 Task: Show all photos of Shell Knob, Missouri, US.
Action: Mouse moved to (779, 178)
Screenshot: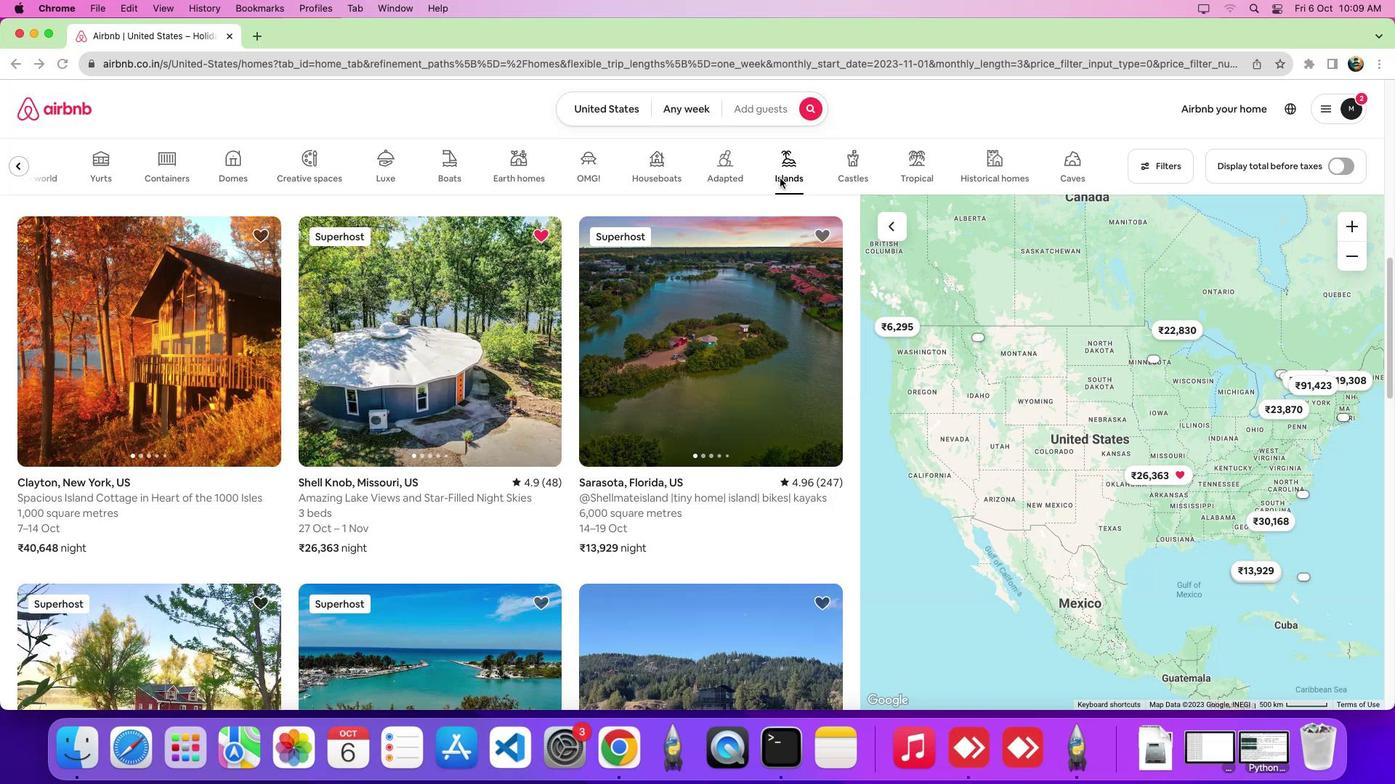
Action: Mouse pressed left at (779, 178)
Screenshot: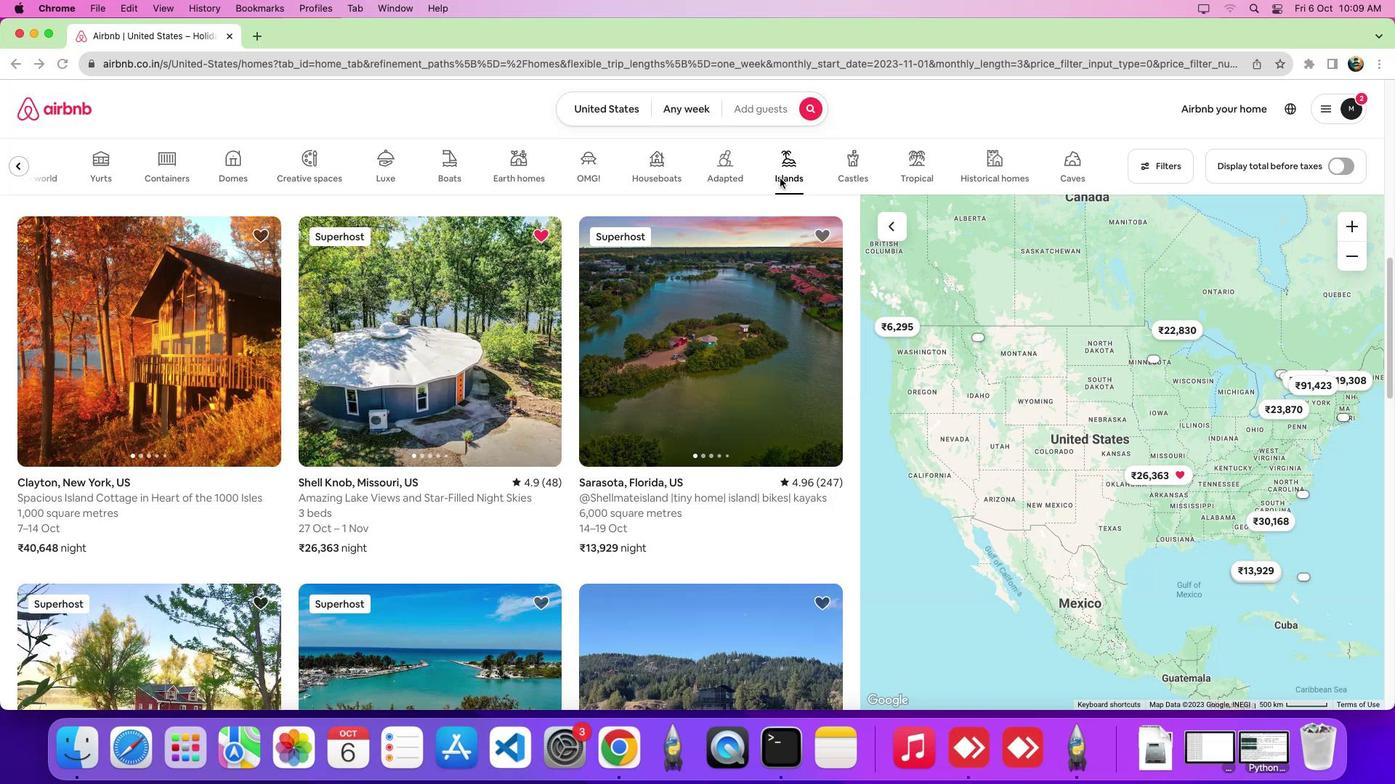 
Action: Mouse moved to (438, 399)
Screenshot: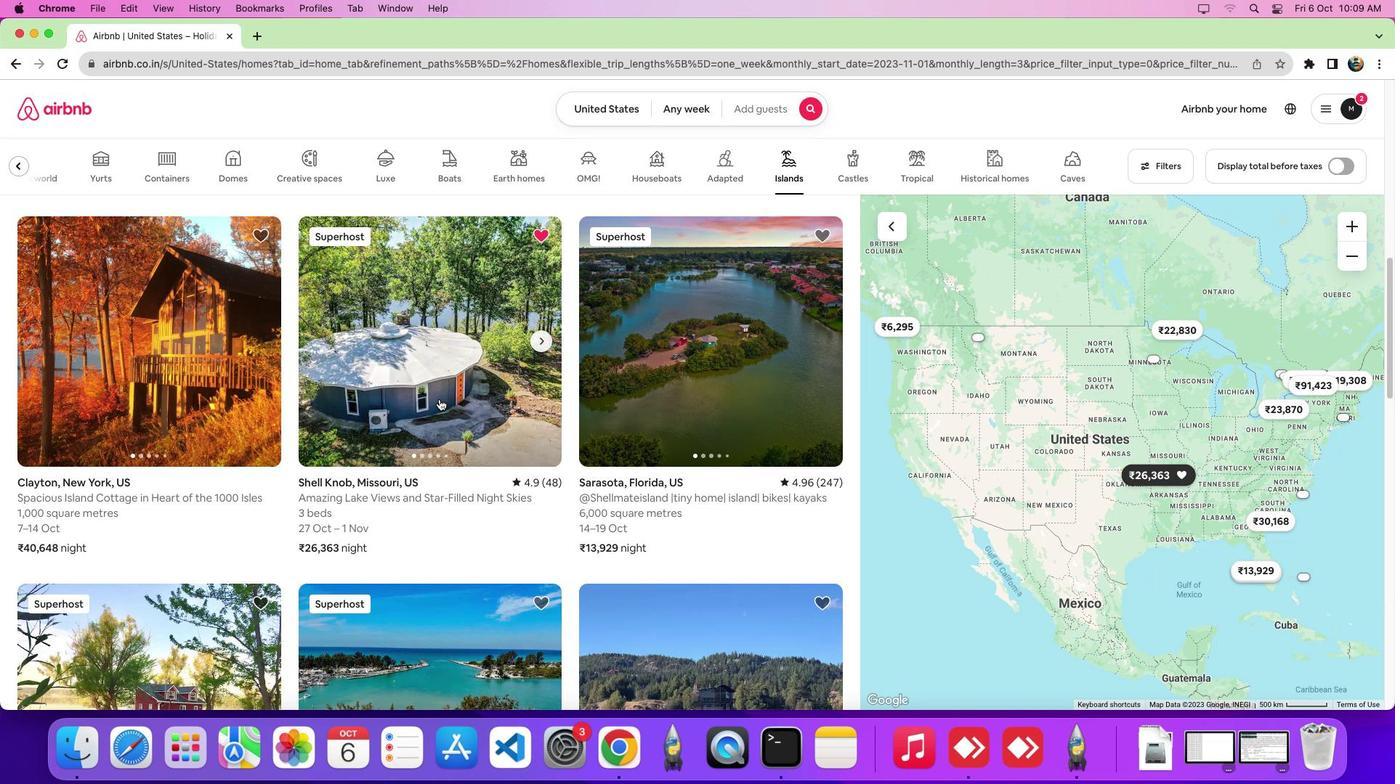 
Action: Mouse pressed left at (438, 399)
Screenshot: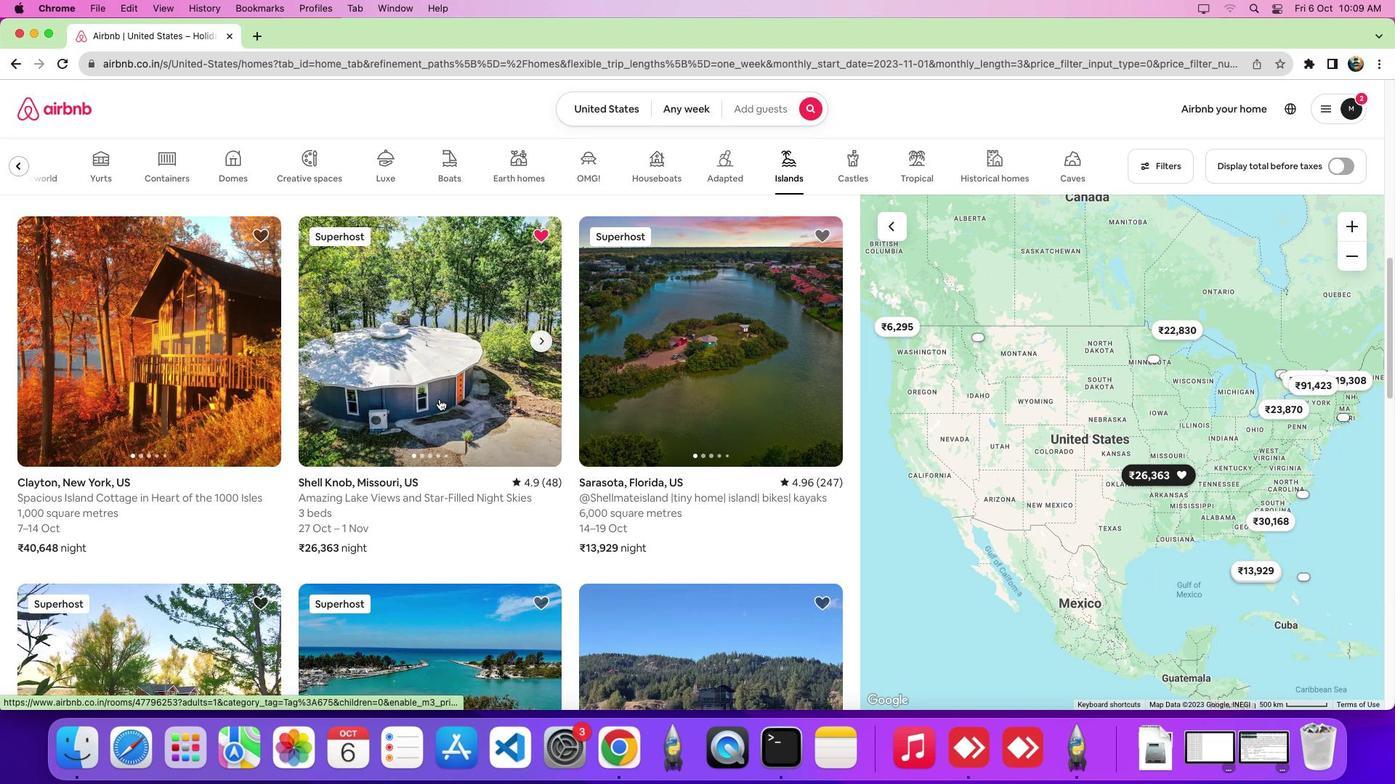 
Action: Mouse moved to (1062, 501)
Screenshot: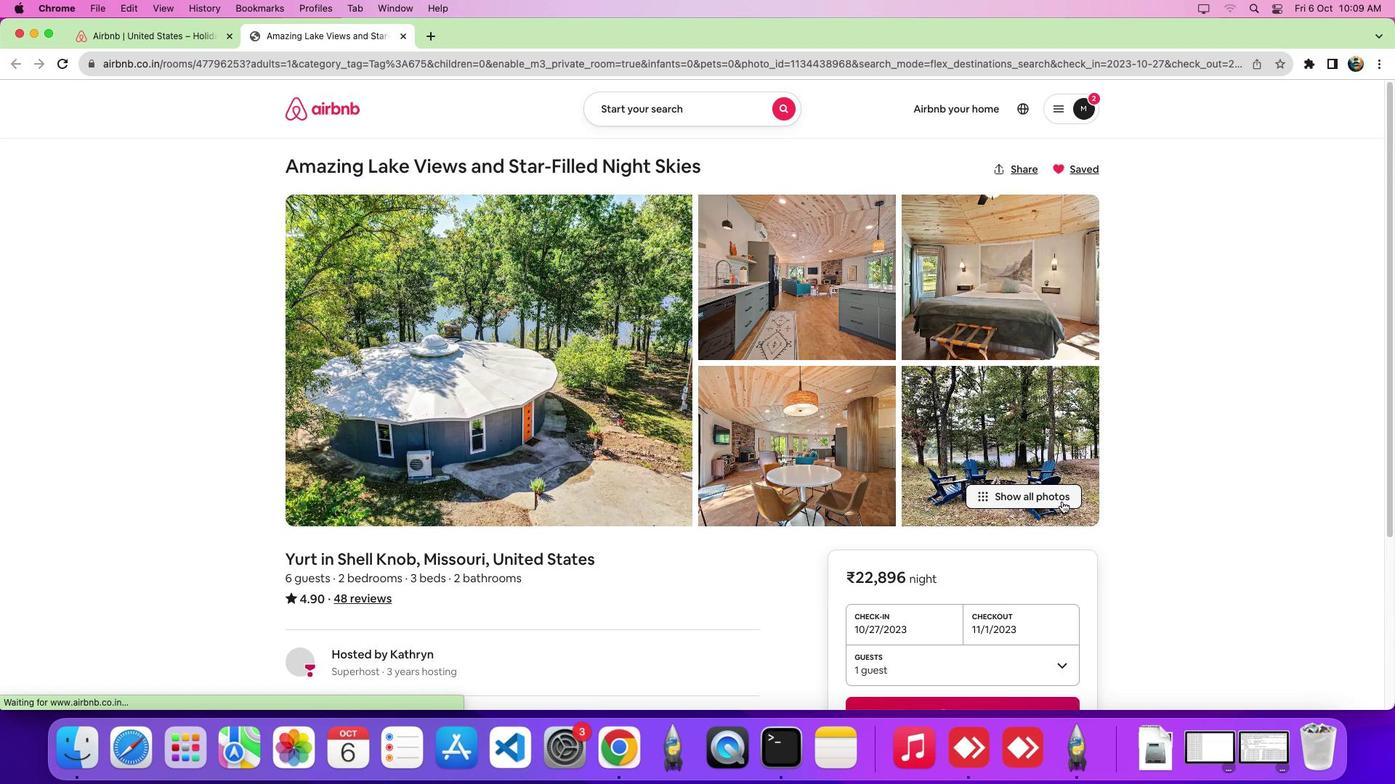 
Action: Mouse pressed left at (1062, 501)
Screenshot: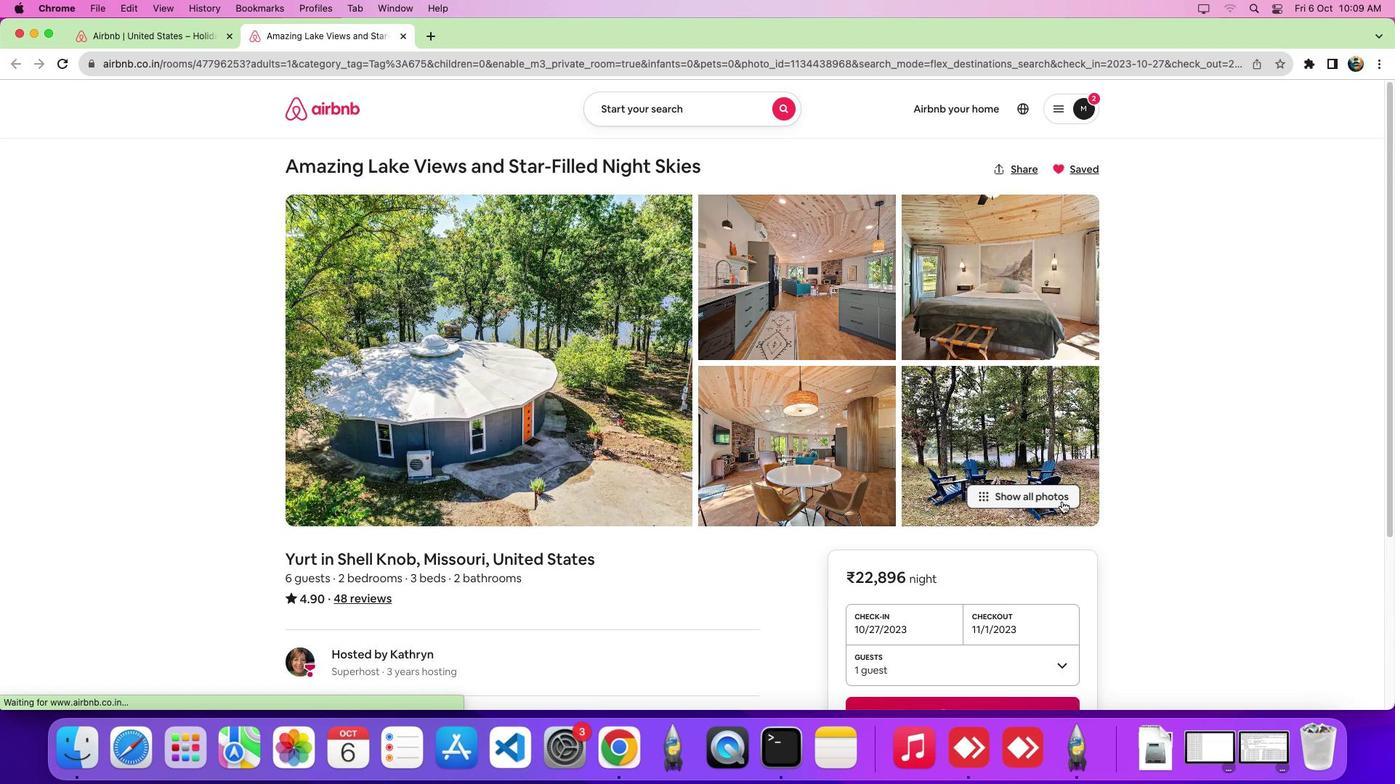 
Action: Mouse moved to (1062, 500)
Screenshot: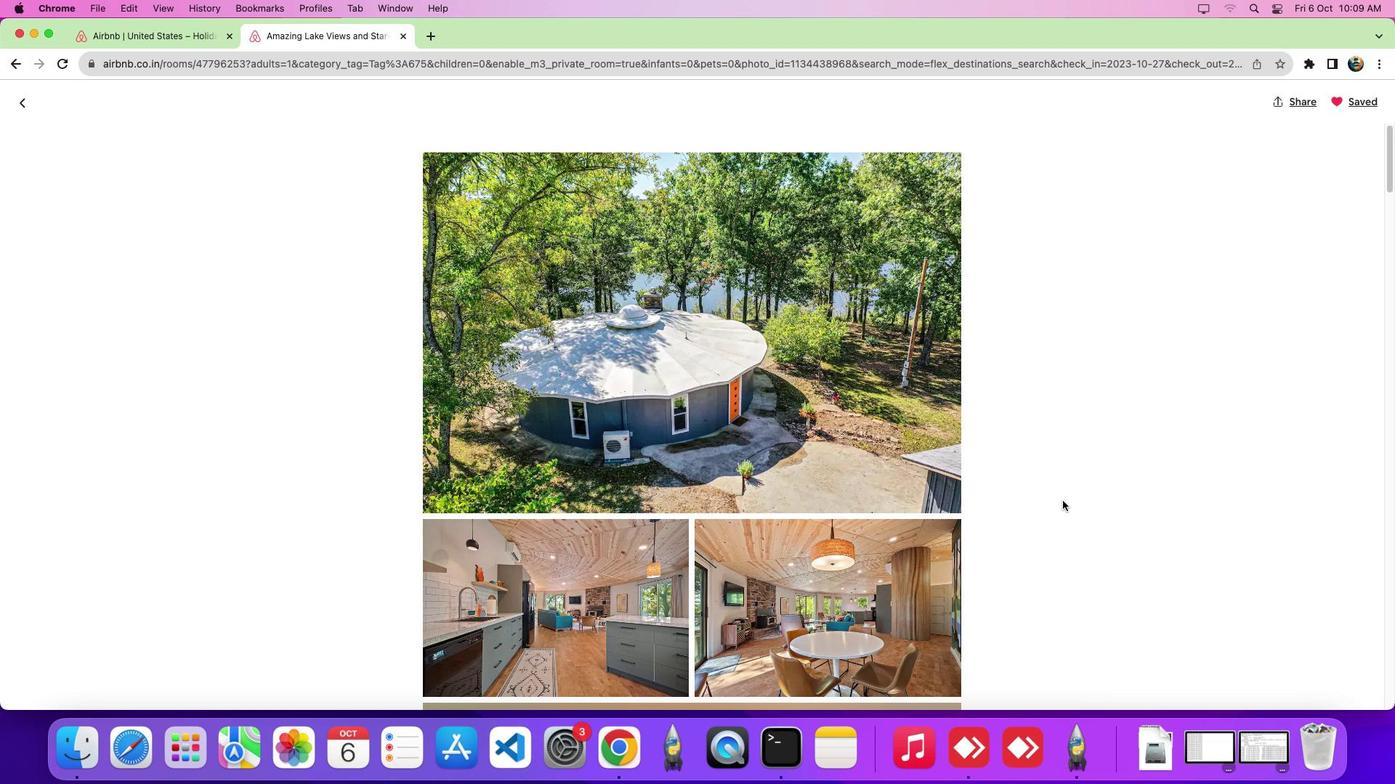 
Action: Mouse scrolled (1062, 500) with delta (0, 0)
Screenshot: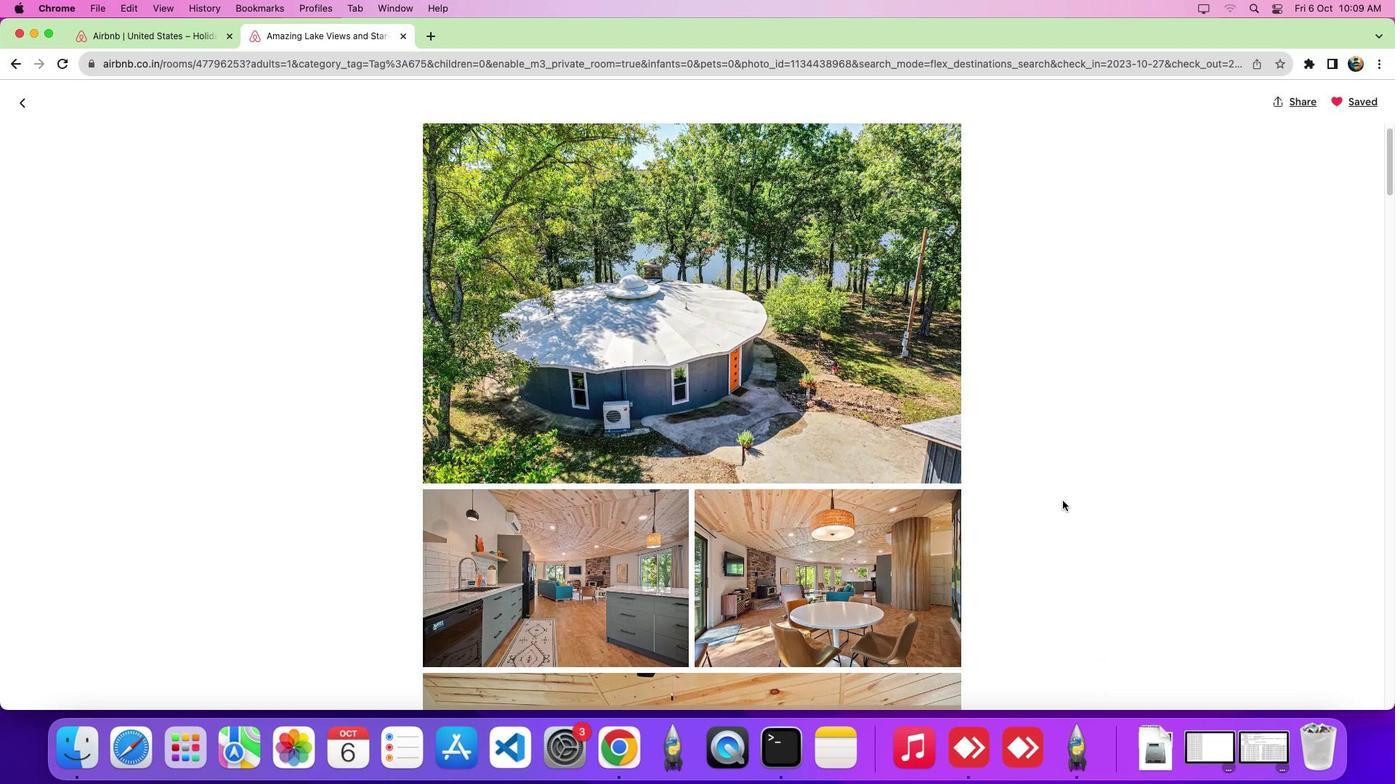
Action: Mouse scrolled (1062, 500) with delta (0, -1)
Screenshot: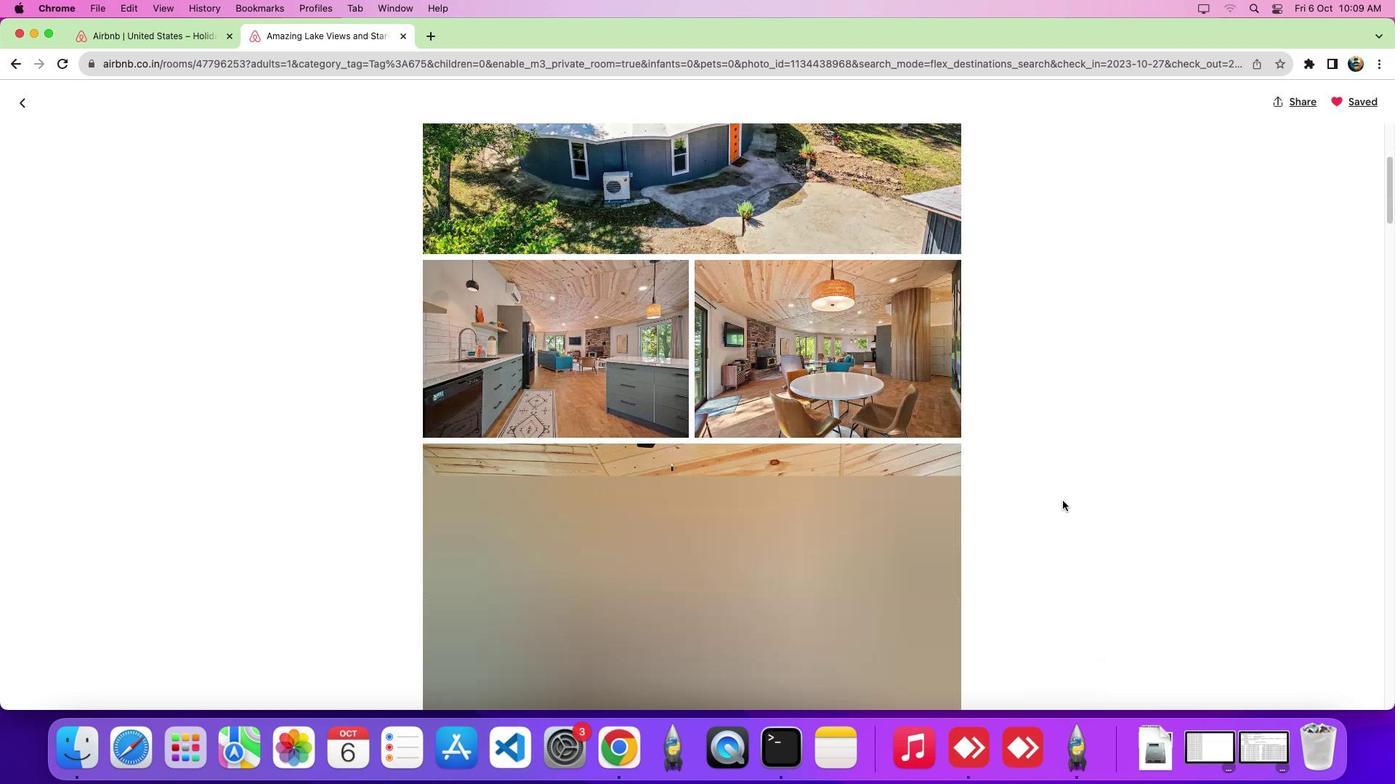 
Action: Mouse scrolled (1062, 500) with delta (0, -6)
Screenshot: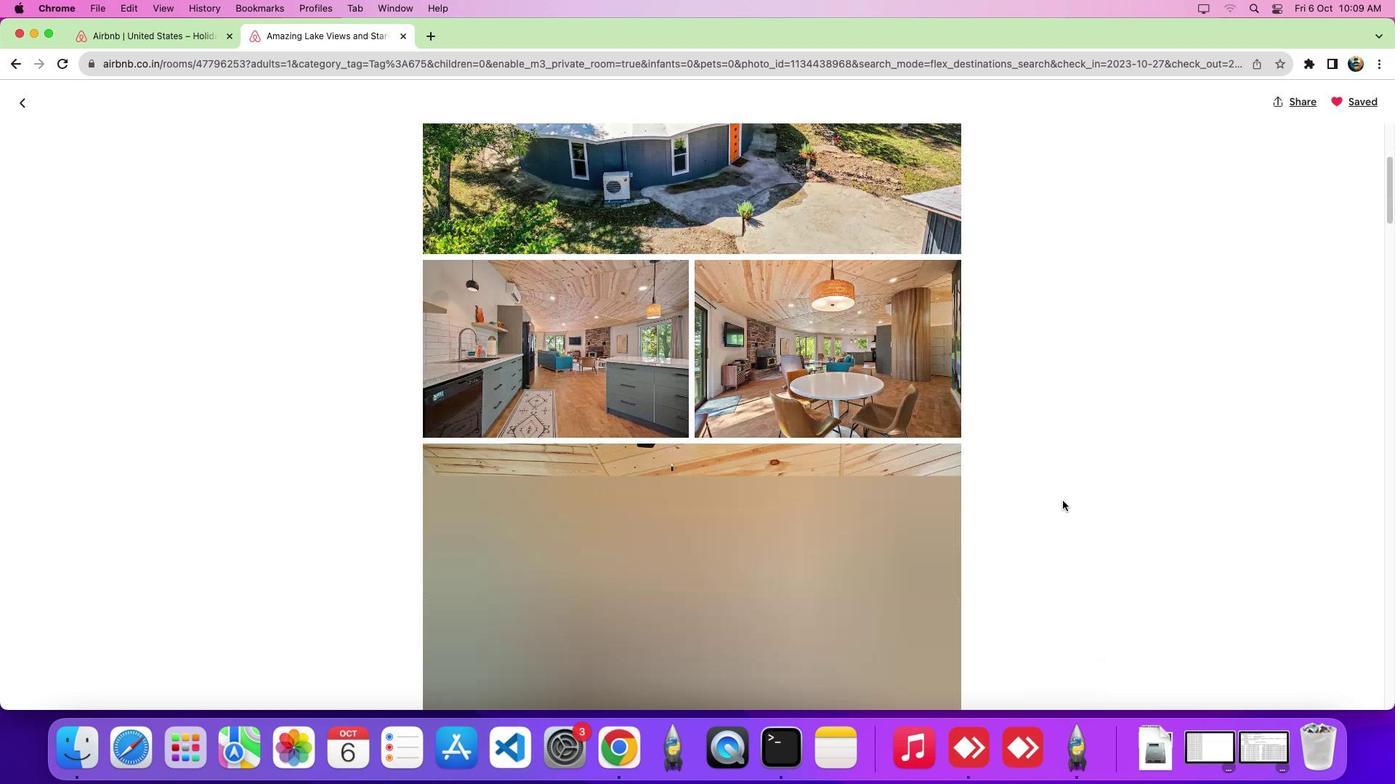
Action: Mouse scrolled (1062, 500) with delta (0, -10)
Screenshot: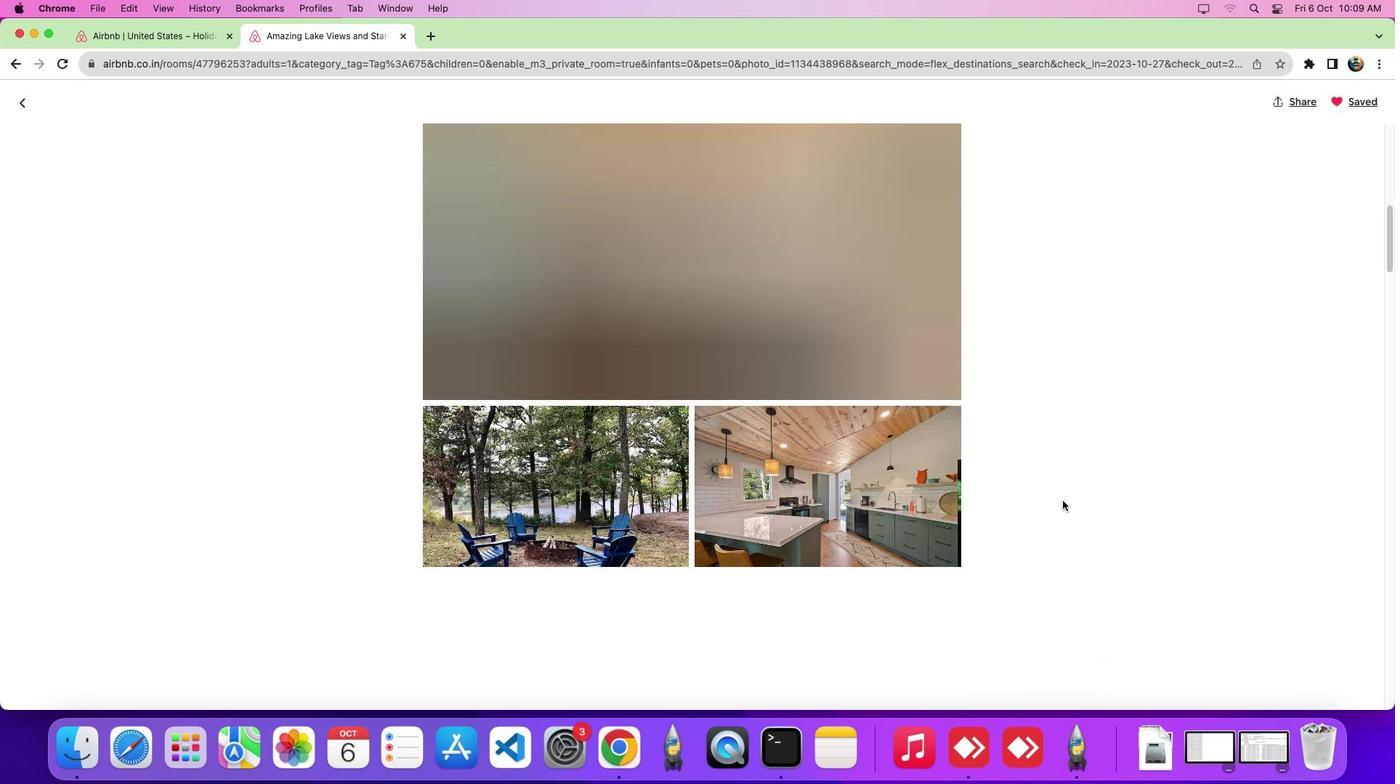 
Action: Mouse scrolled (1062, 500) with delta (0, -10)
Screenshot: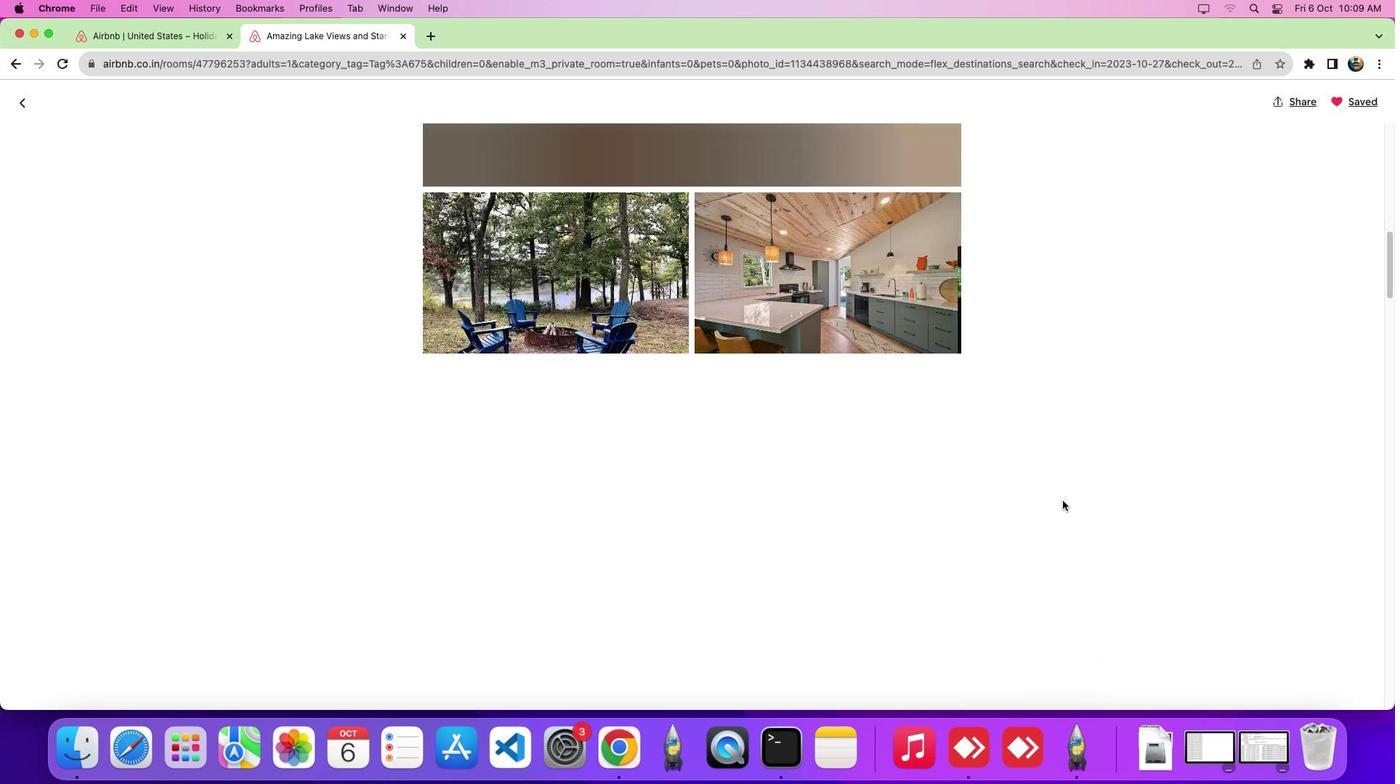 
Action: Mouse moved to (1065, 501)
Screenshot: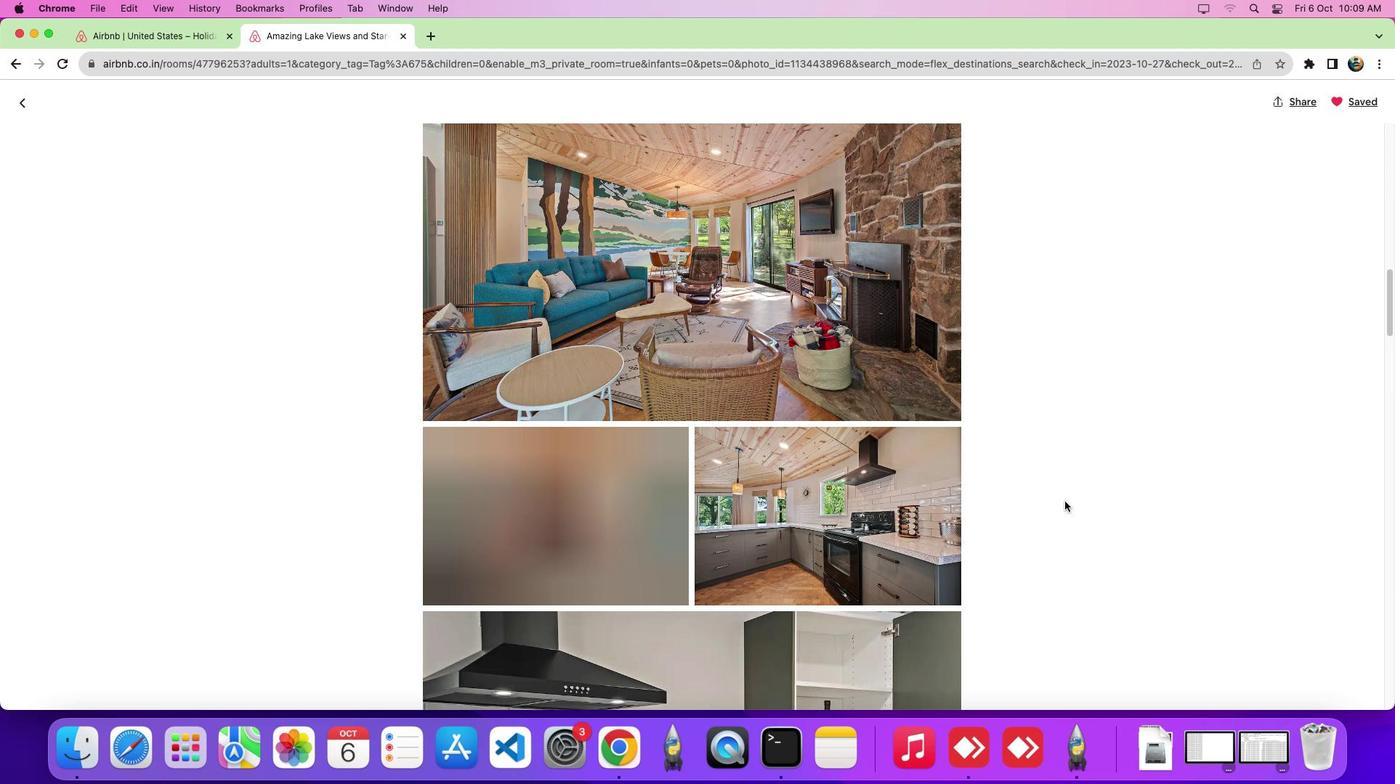 
Action: Mouse scrolled (1065, 501) with delta (0, 0)
Screenshot: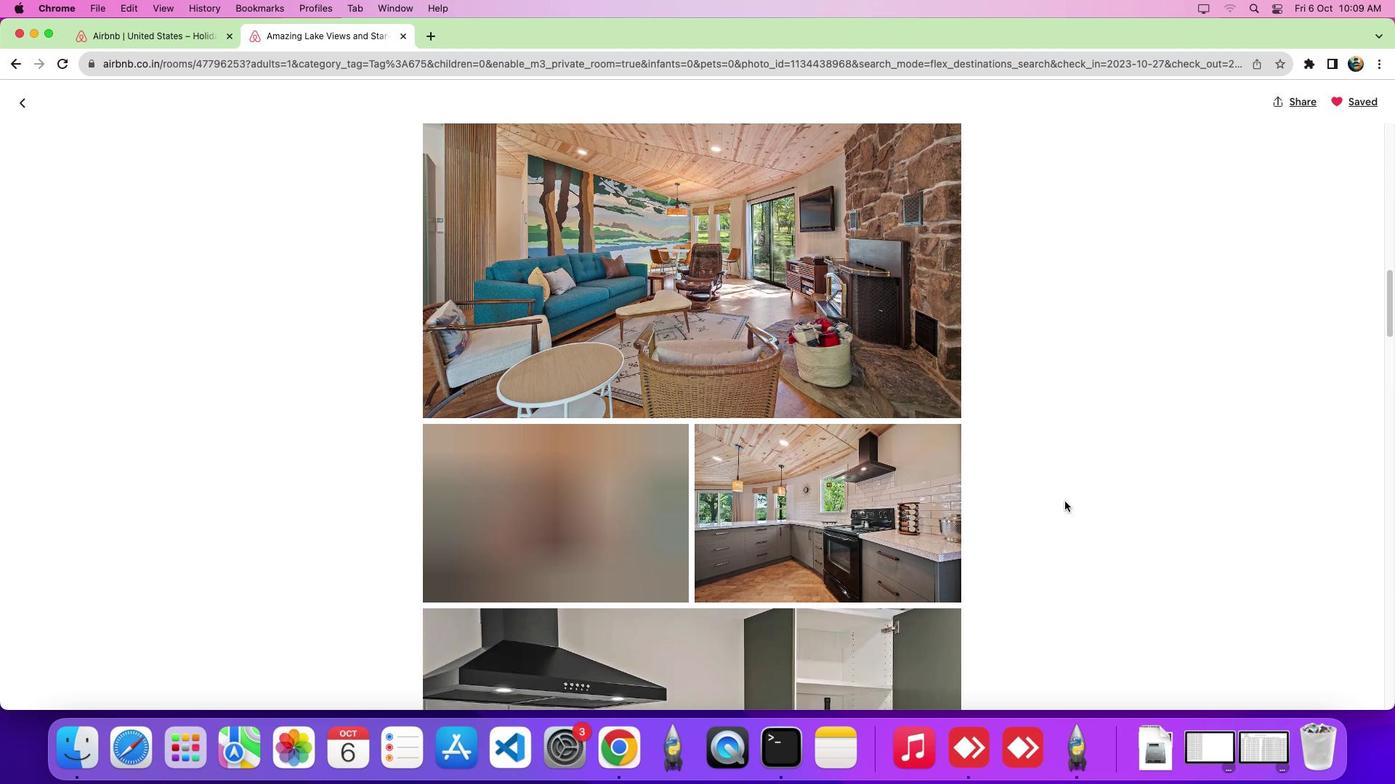 
Action: Mouse scrolled (1065, 501) with delta (0, 0)
Screenshot: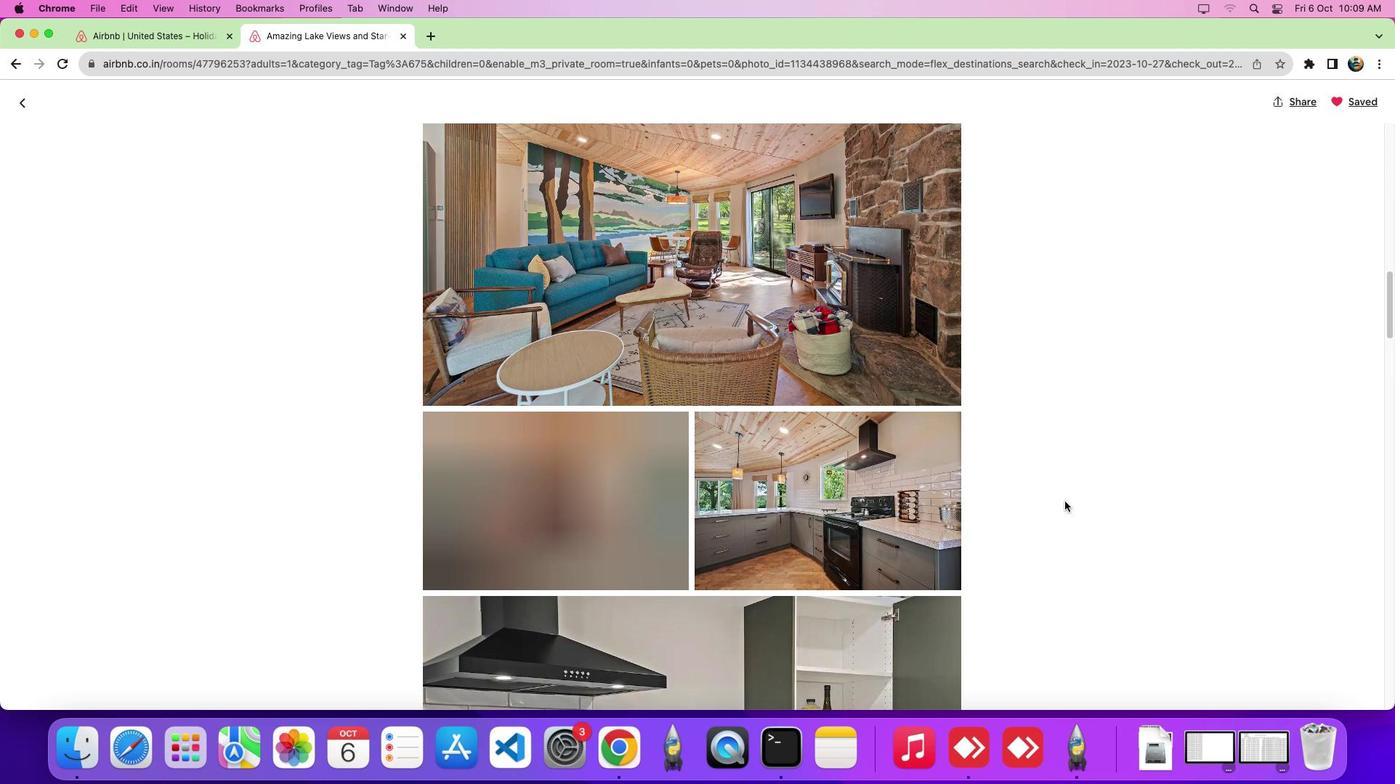 
Action: Mouse scrolled (1065, 501) with delta (0, 0)
Screenshot: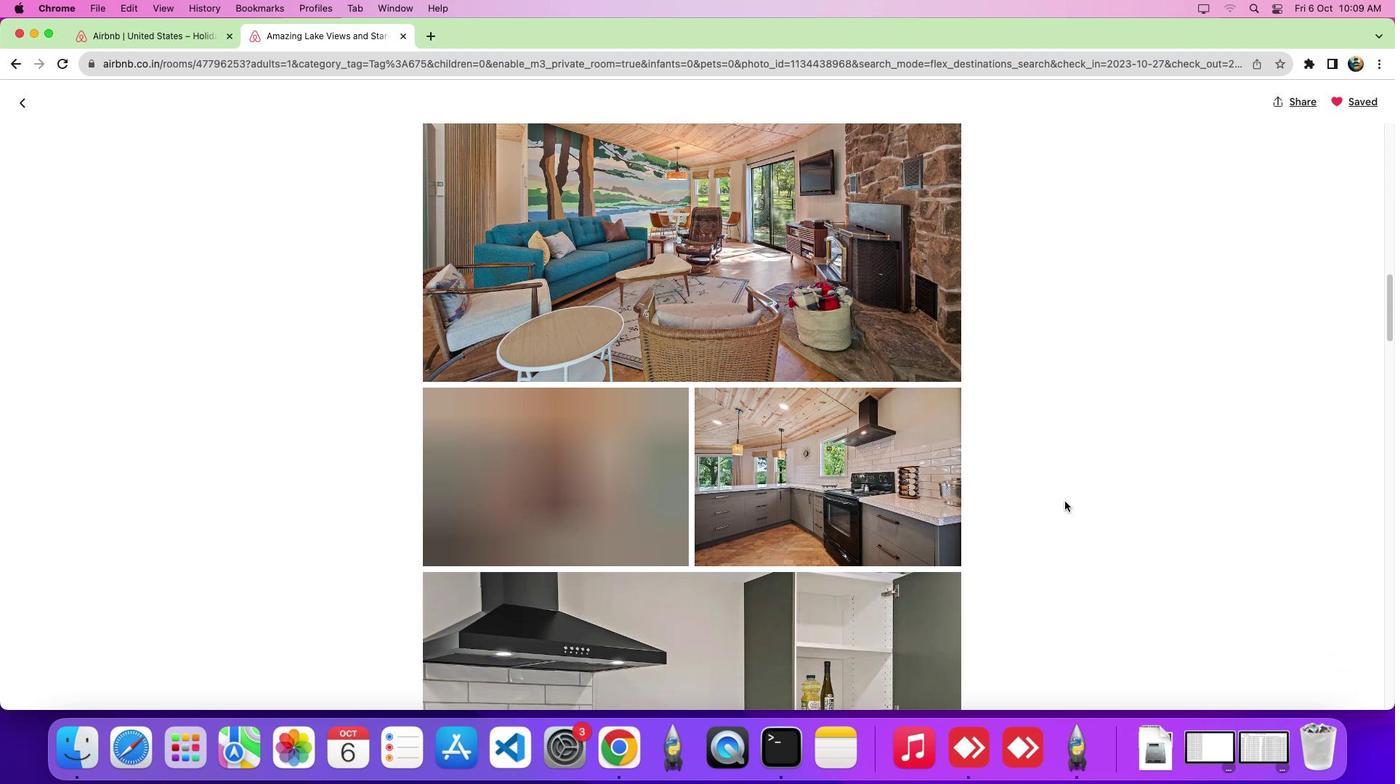 
Action: Mouse scrolled (1065, 501) with delta (0, 0)
Screenshot: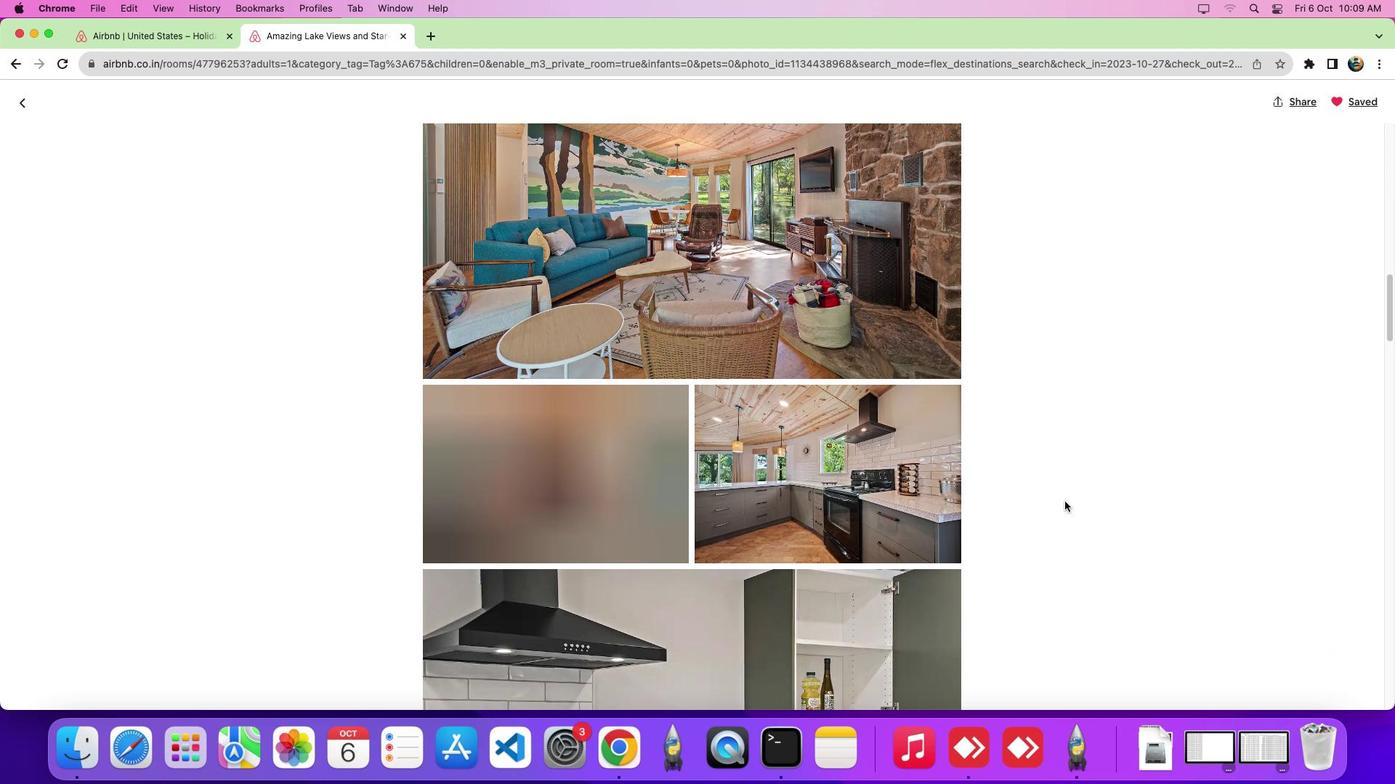
Action: Mouse scrolled (1065, 501) with delta (0, 0)
Screenshot: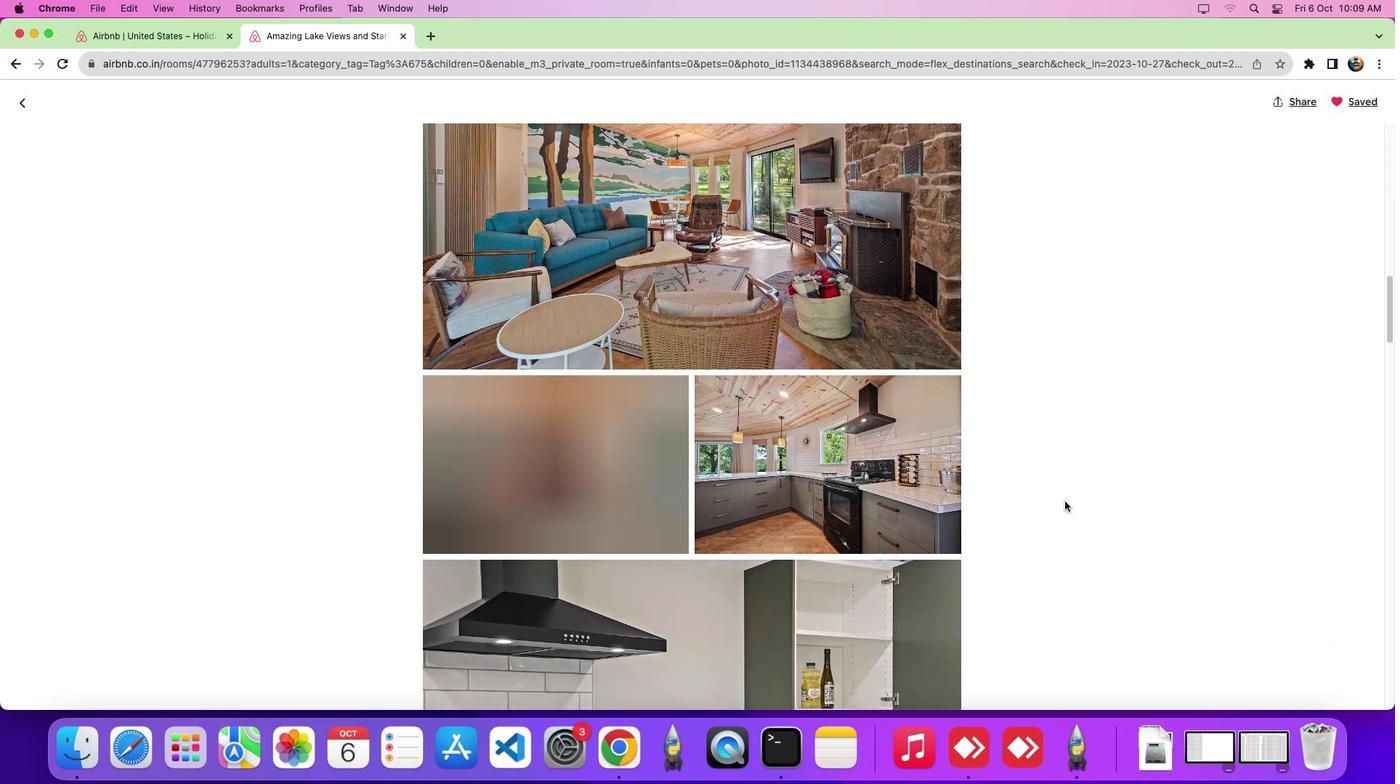 
Action: Mouse moved to (1066, 502)
Screenshot: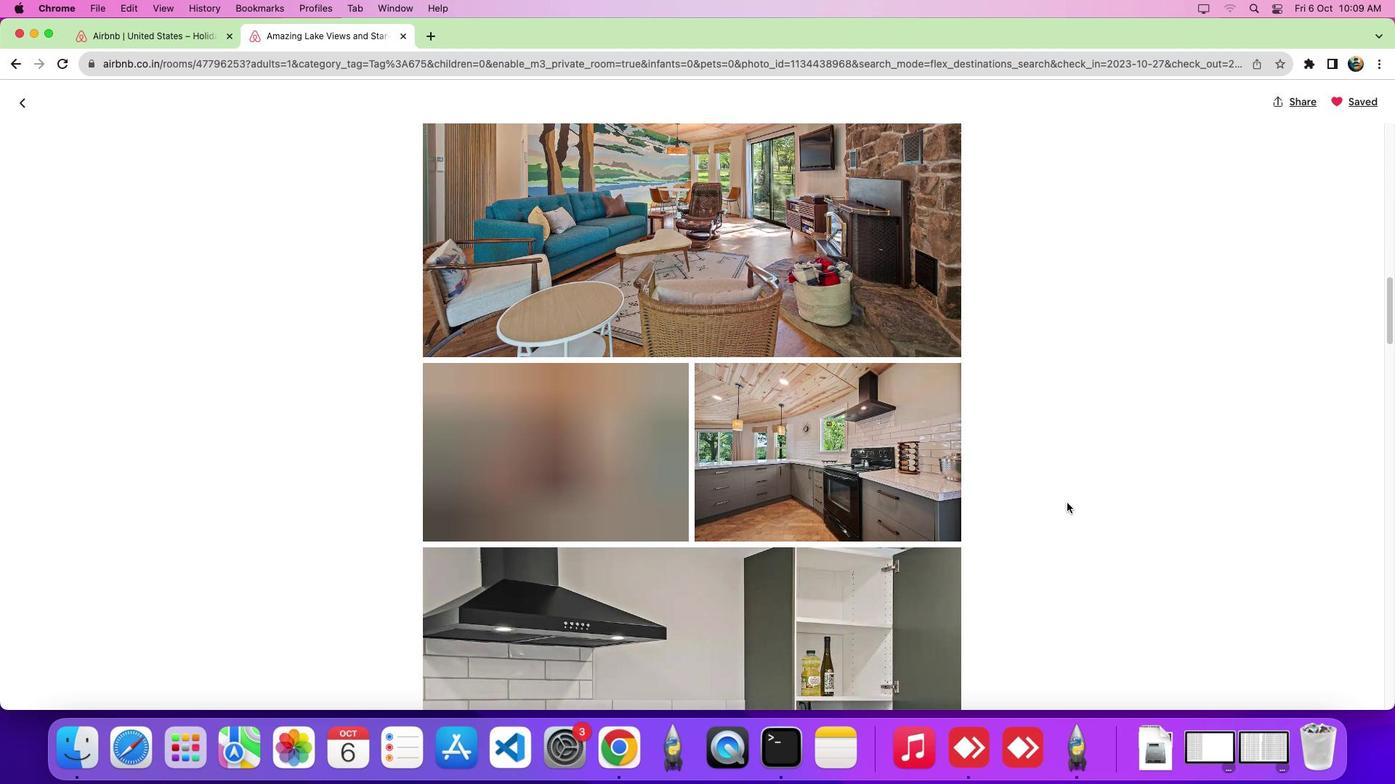 
Action: Mouse scrolled (1066, 502) with delta (0, 0)
Screenshot: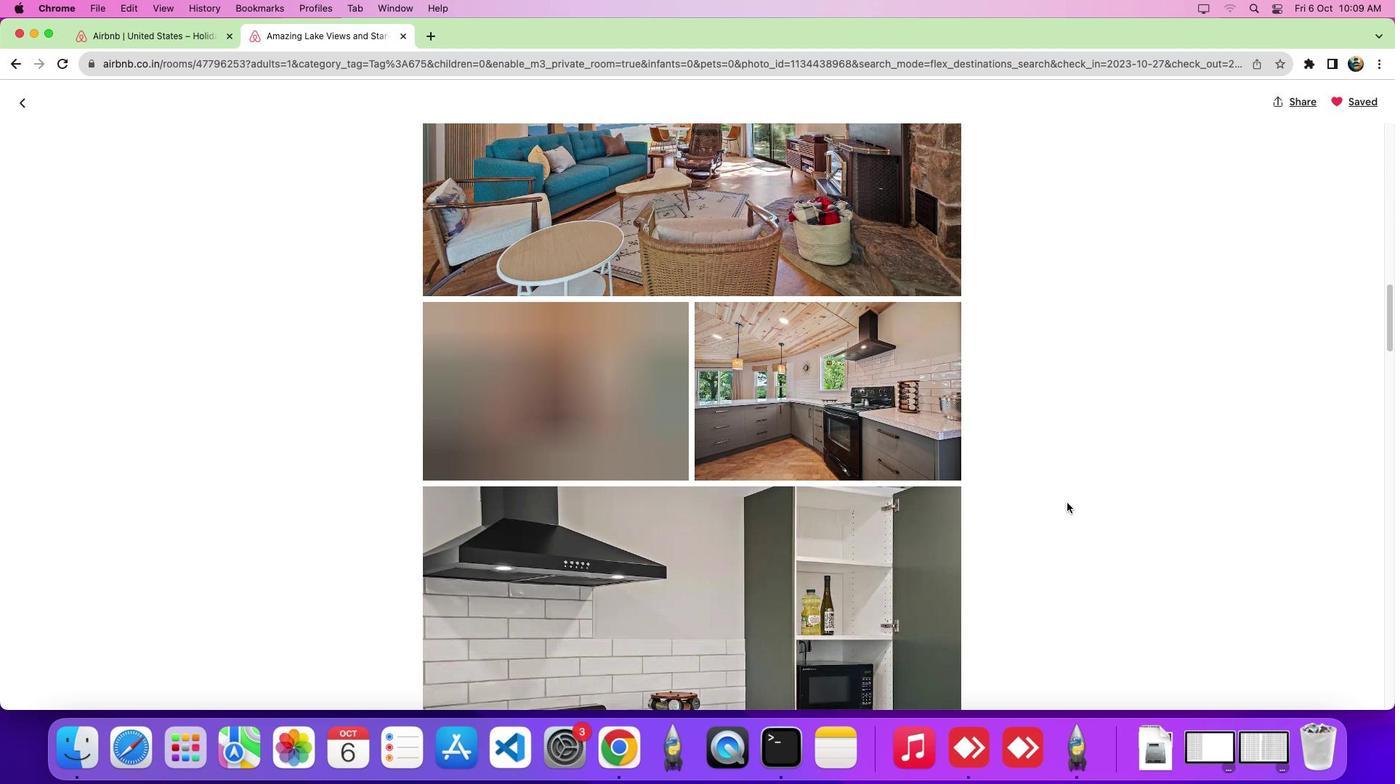 
Action: Mouse scrolled (1066, 502) with delta (0, 0)
Screenshot: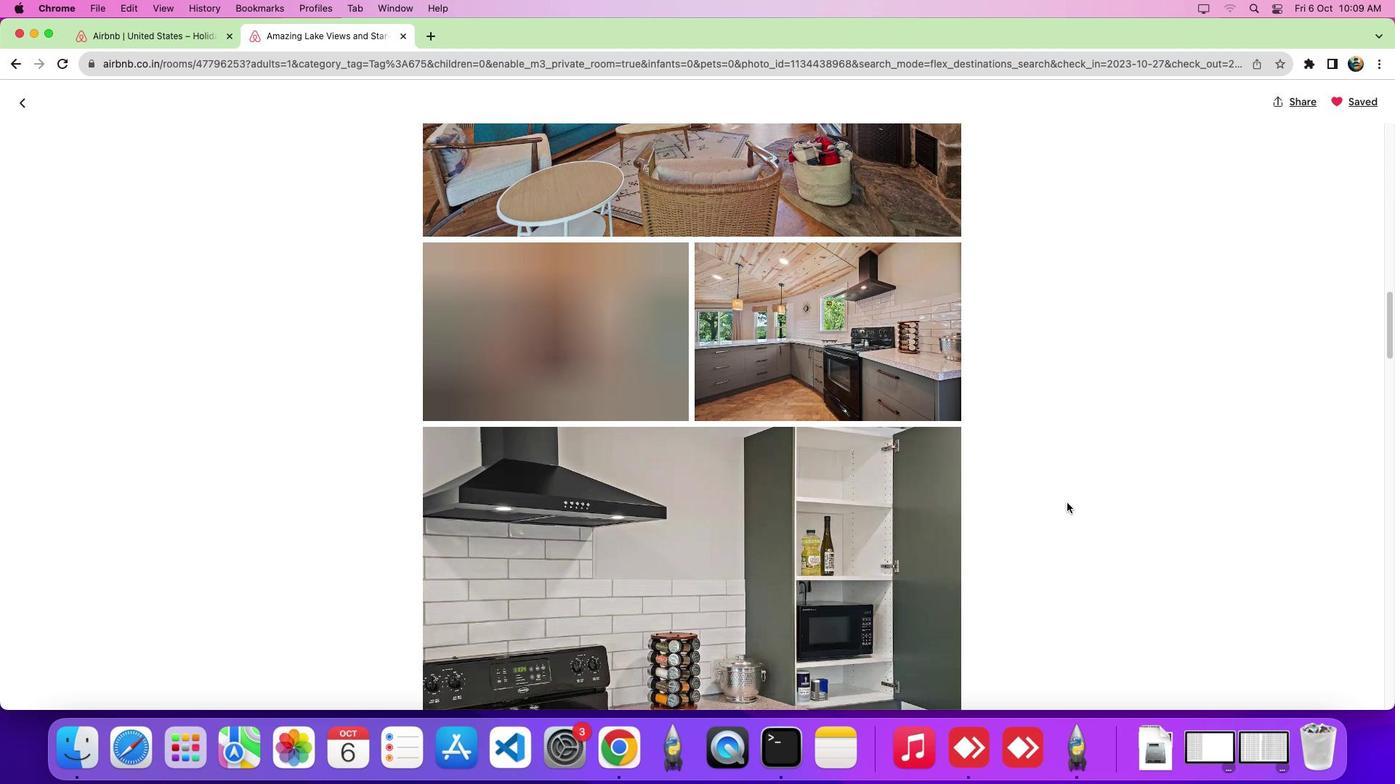 
Action: Mouse scrolled (1066, 502) with delta (0, -5)
Screenshot: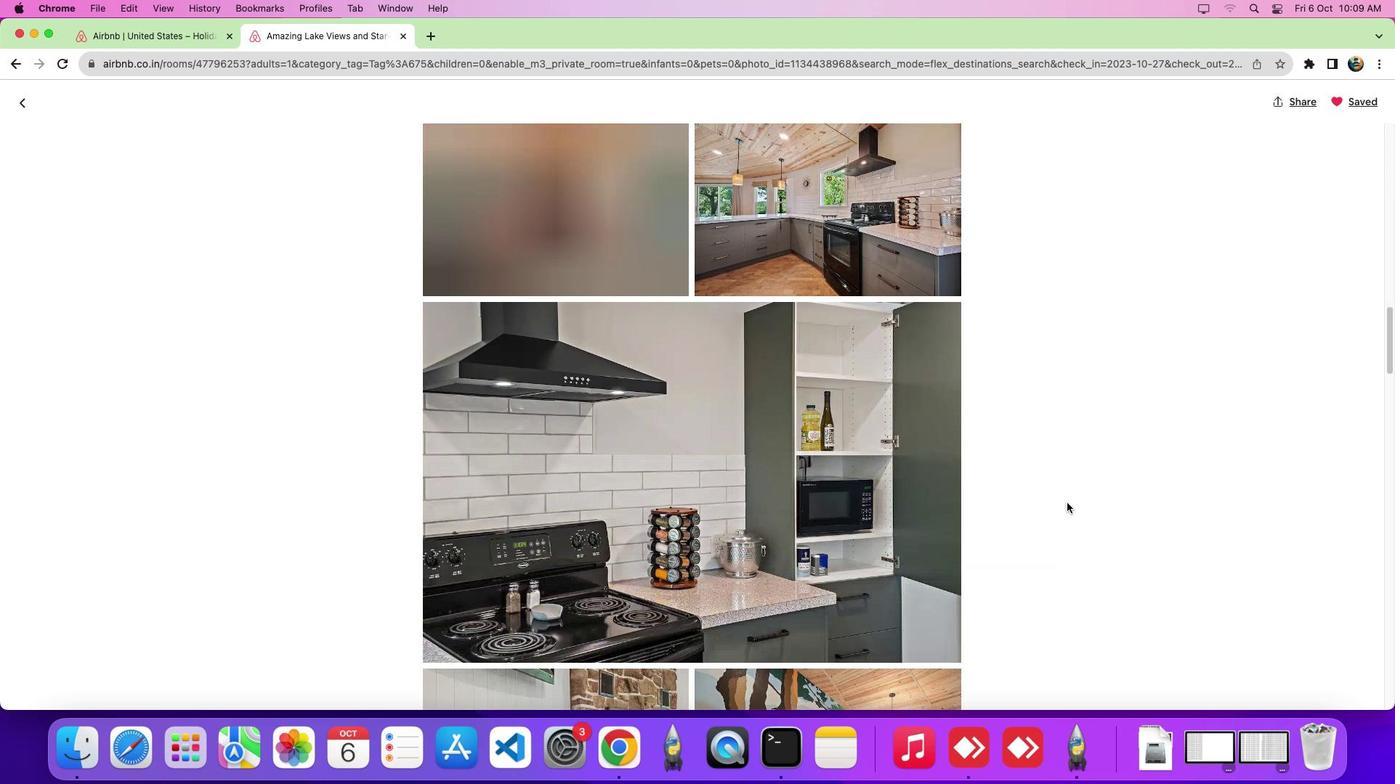 
Action: Mouse scrolled (1066, 502) with delta (0, 0)
Screenshot: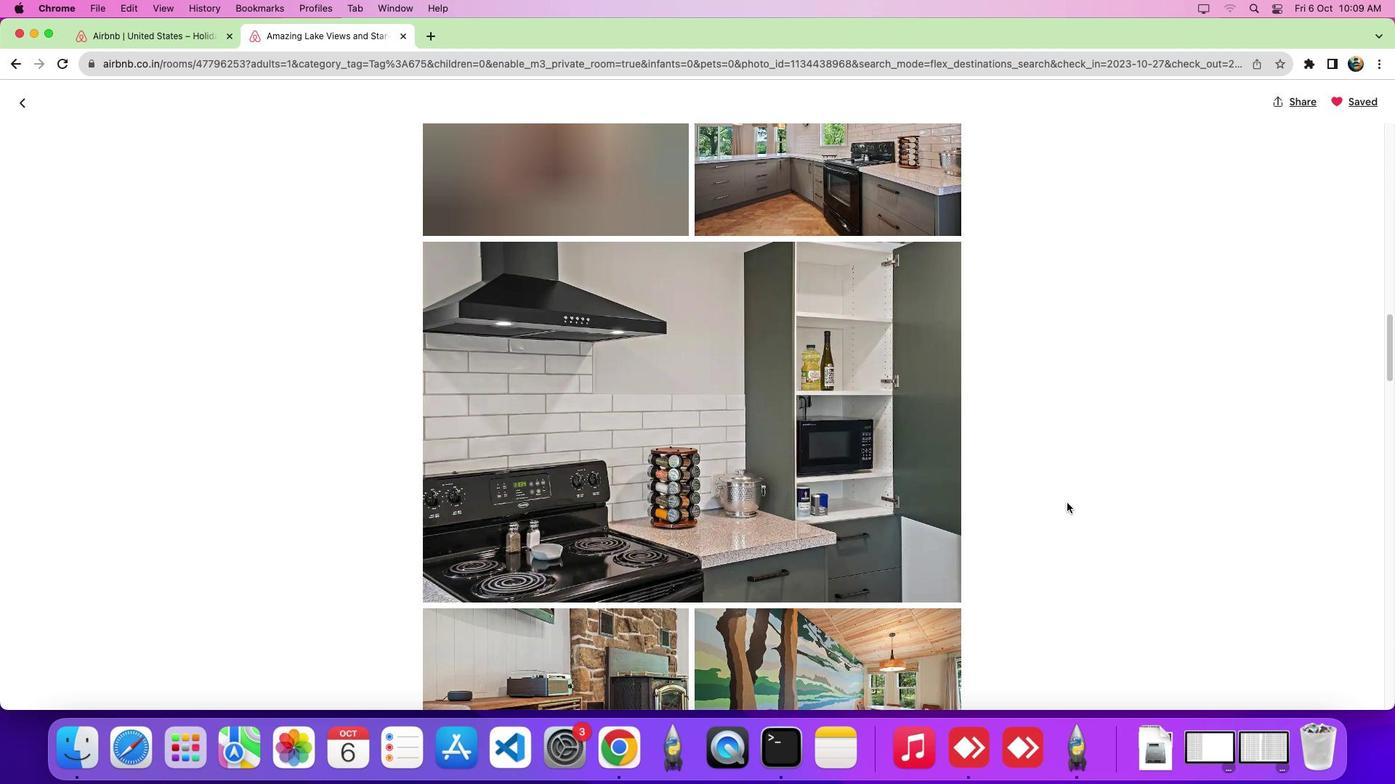 
Action: Mouse scrolled (1066, 502) with delta (0, 0)
Screenshot: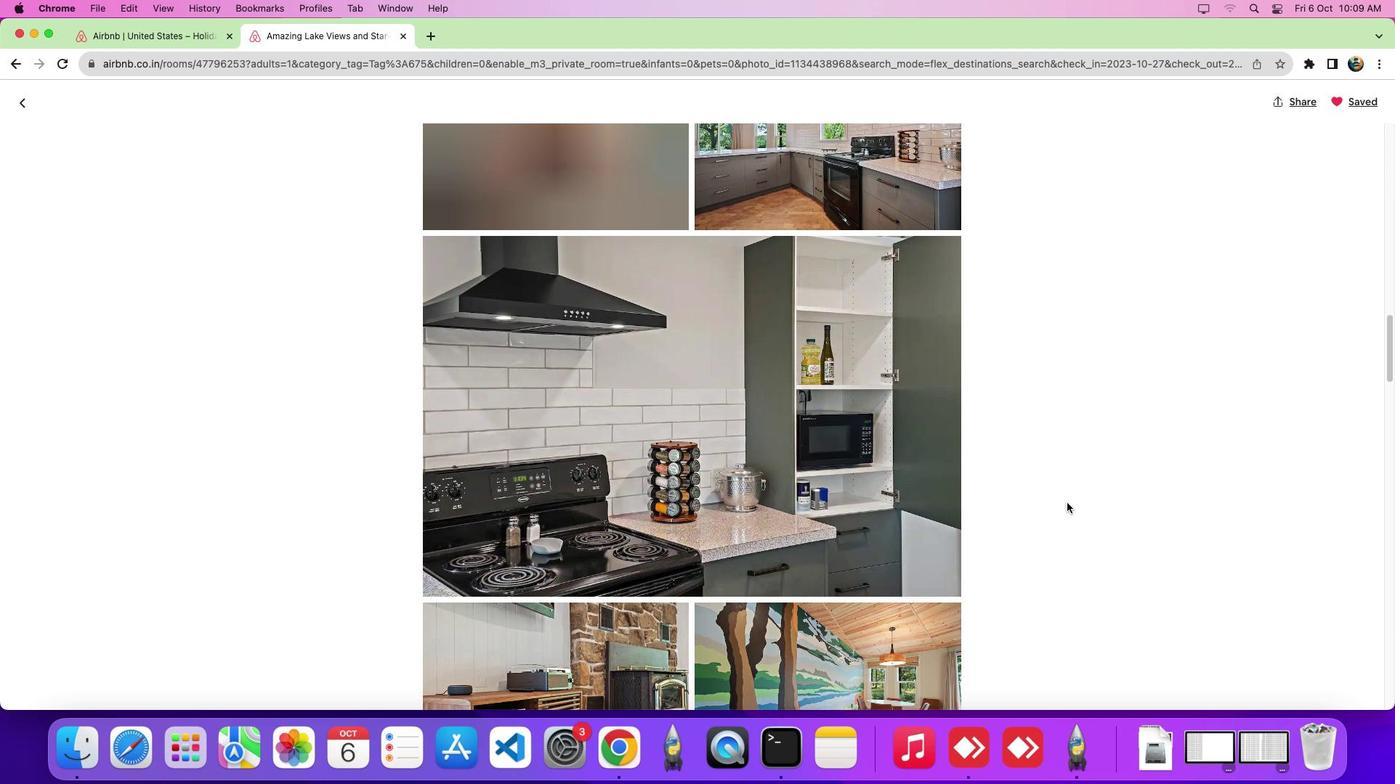 
Action: Mouse scrolled (1066, 502) with delta (0, -3)
Screenshot: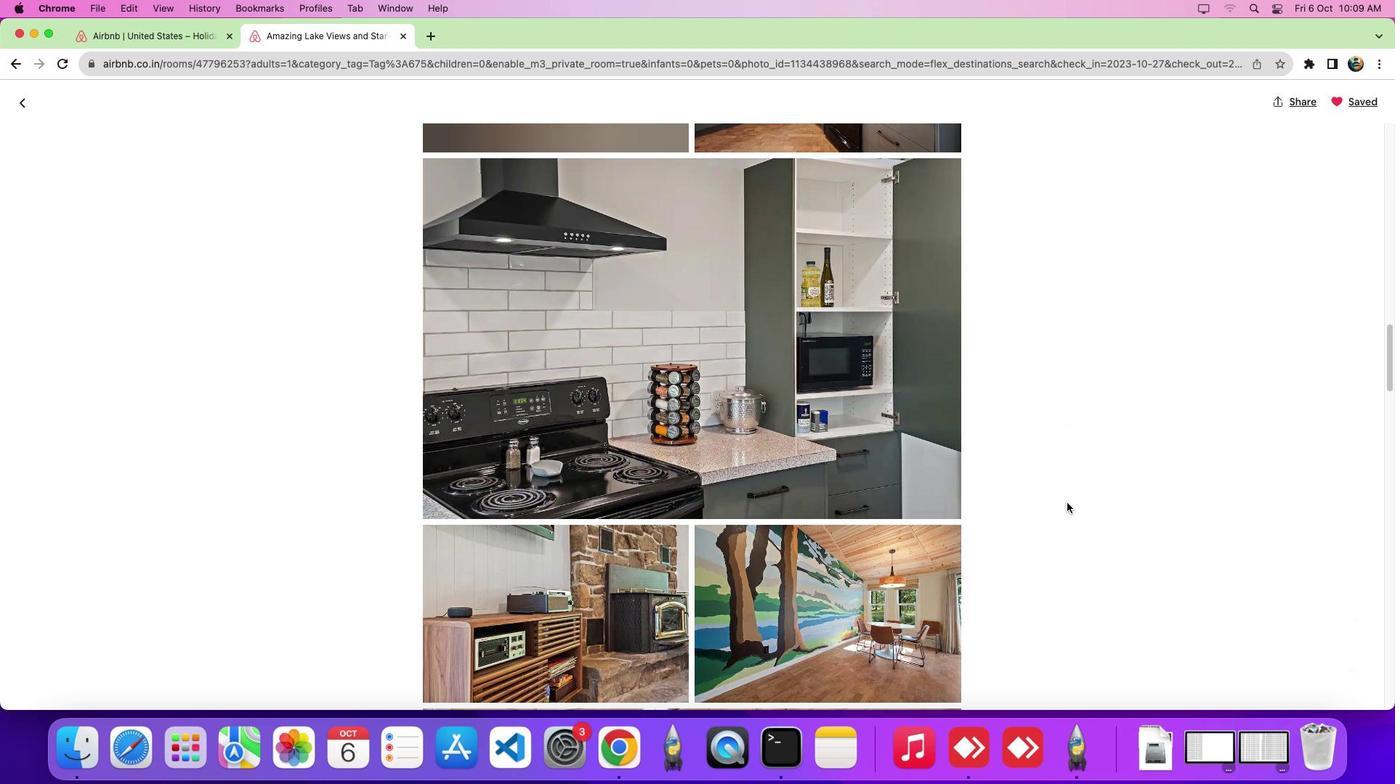 
Action: Mouse scrolled (1066, 502) with delta (0, -4)
Screenshot: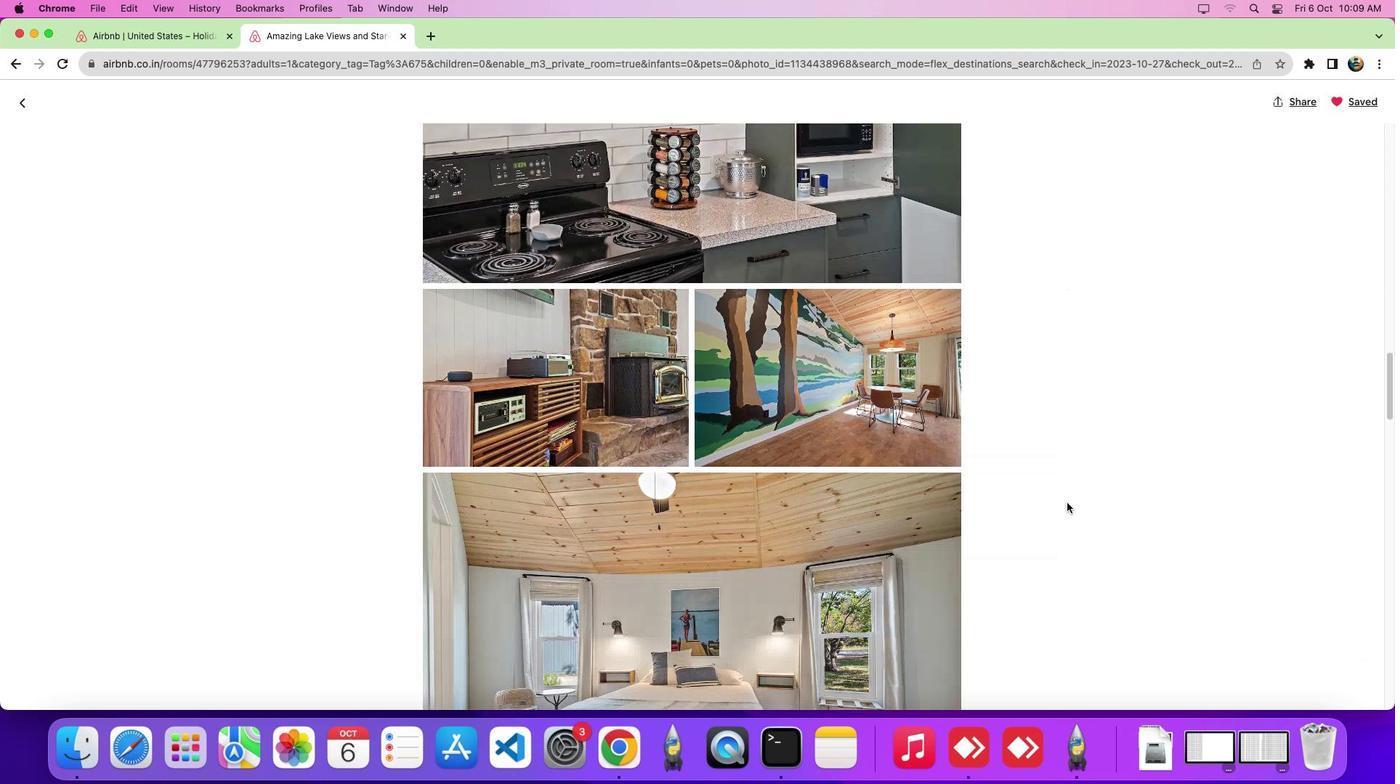 
